 Task: Create a schedule automation trigger every friday at 05:00 PM.
Action: Mouse moved to (1043, 305)
Screenshot: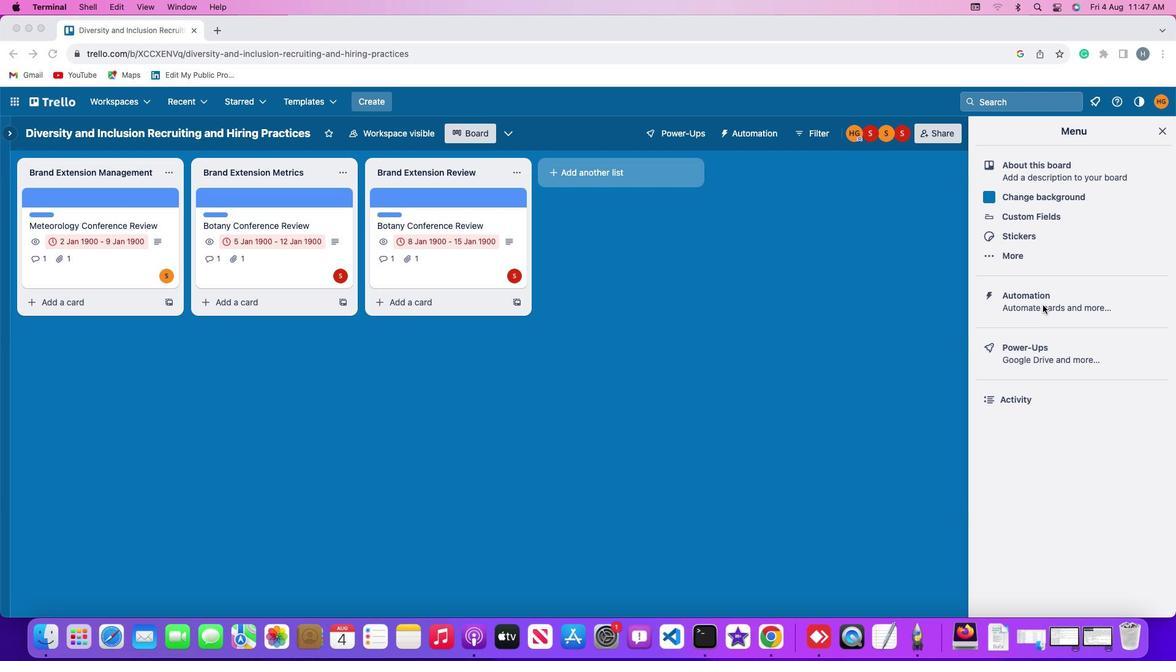 
Action: Mouse pressed left at (1043, 305)
Screenshot: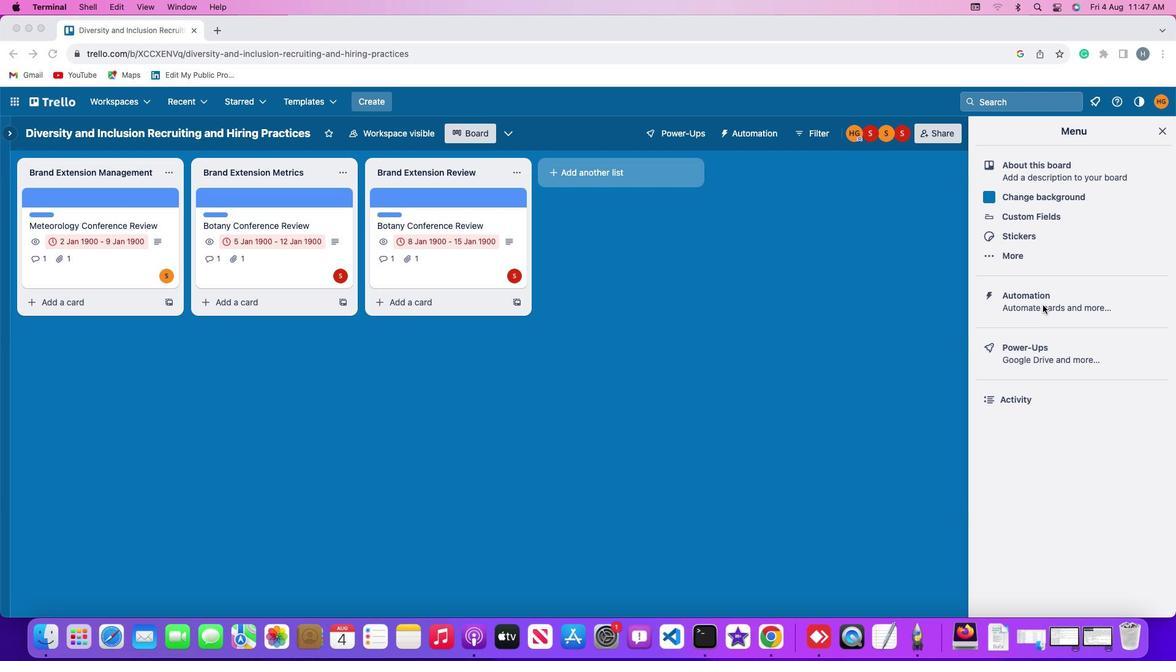 
Action: Mouse moved to (1047, 300)
Screenshot: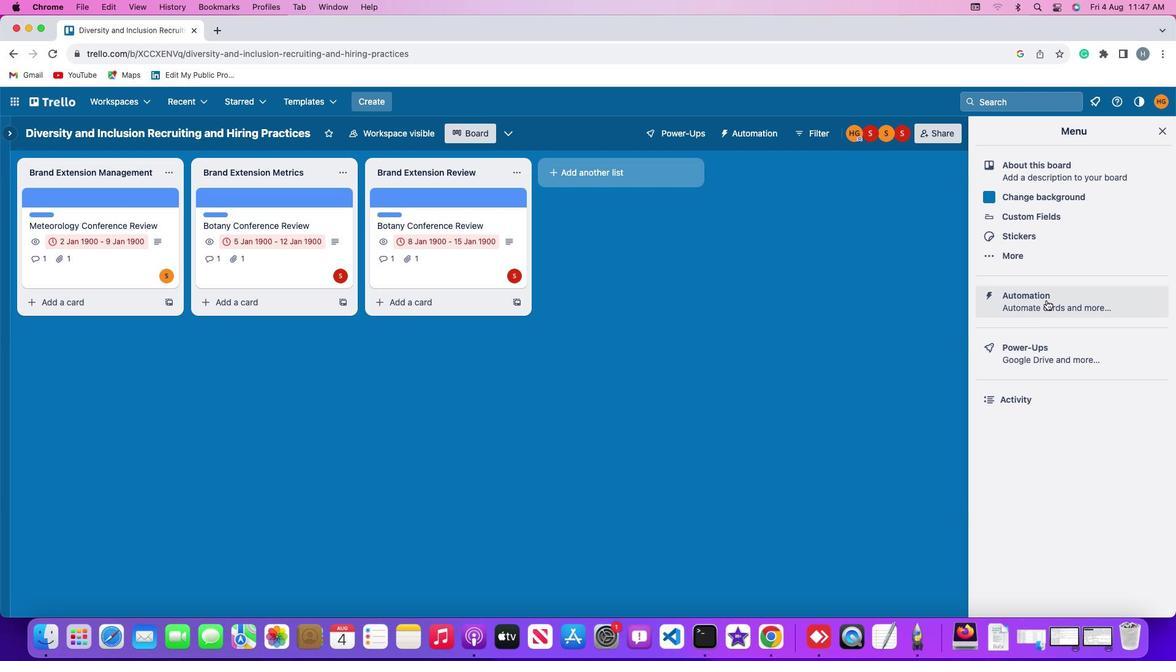 
Action: Mouse pressed left at (1047, 300)
Screenshot: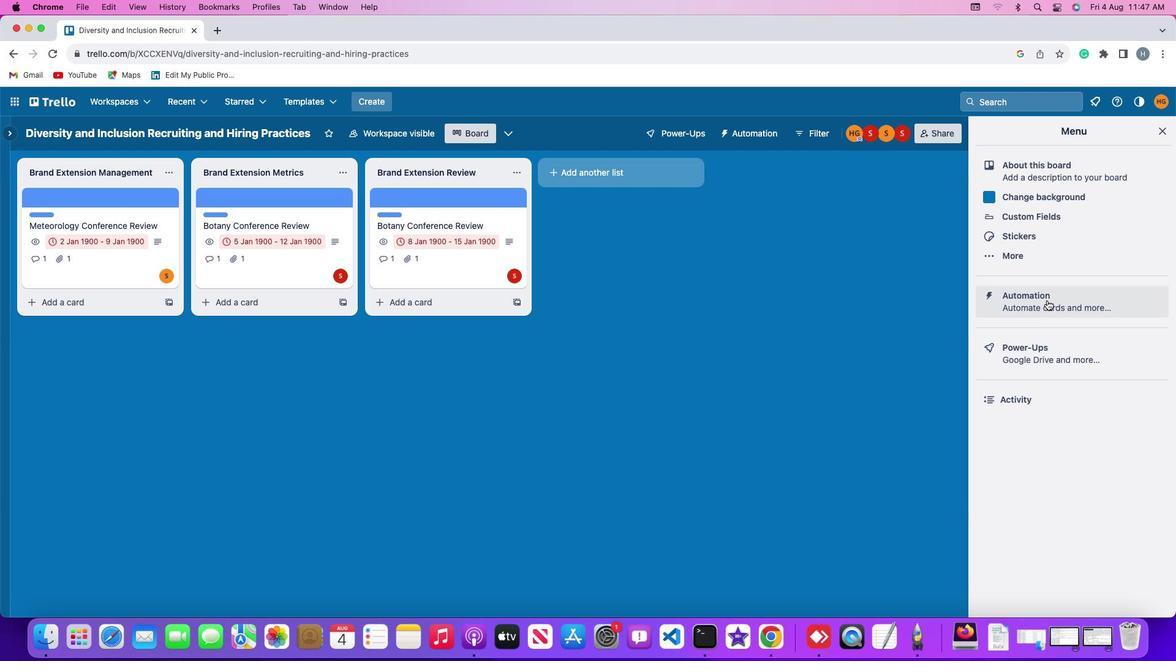 
Action: Mouse moved to (79, 260)
Screenshot: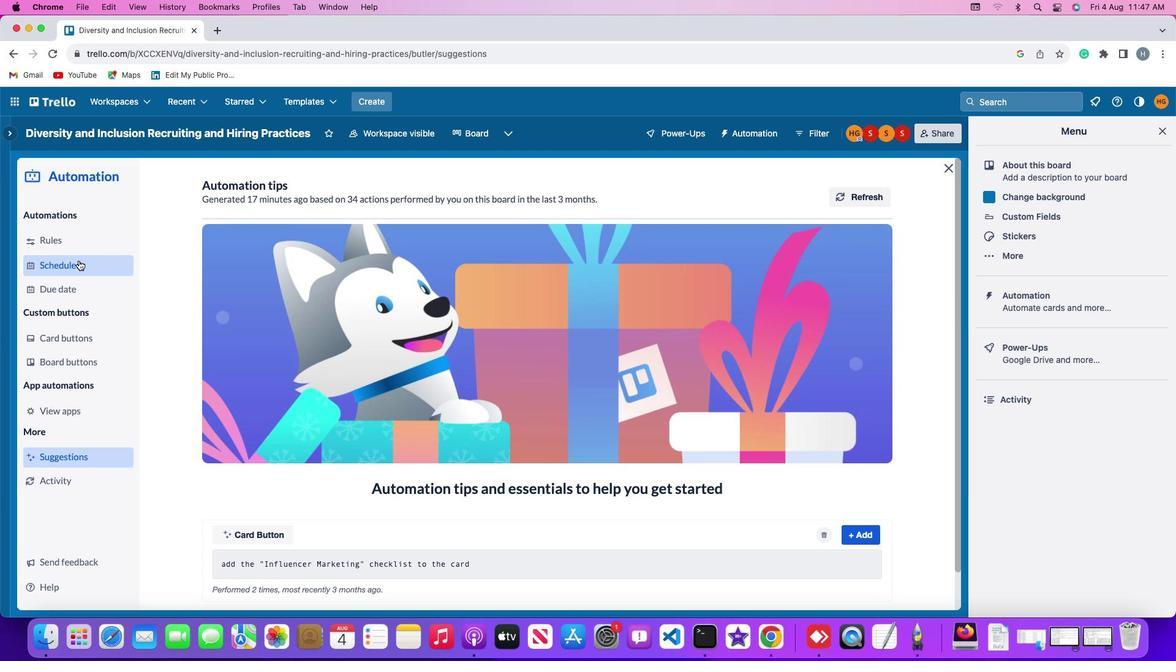 
Action: Mouse pressed left at (79, 260)
Screenshot: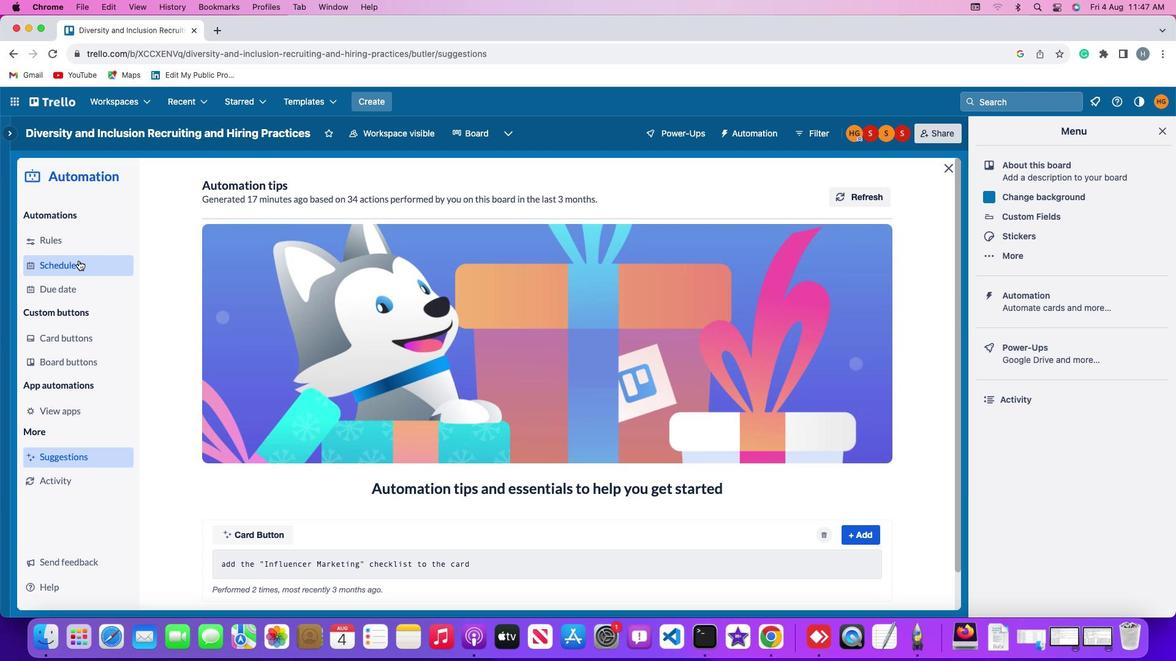 
Action: Mouse moved to (819, 186)
Screenshot: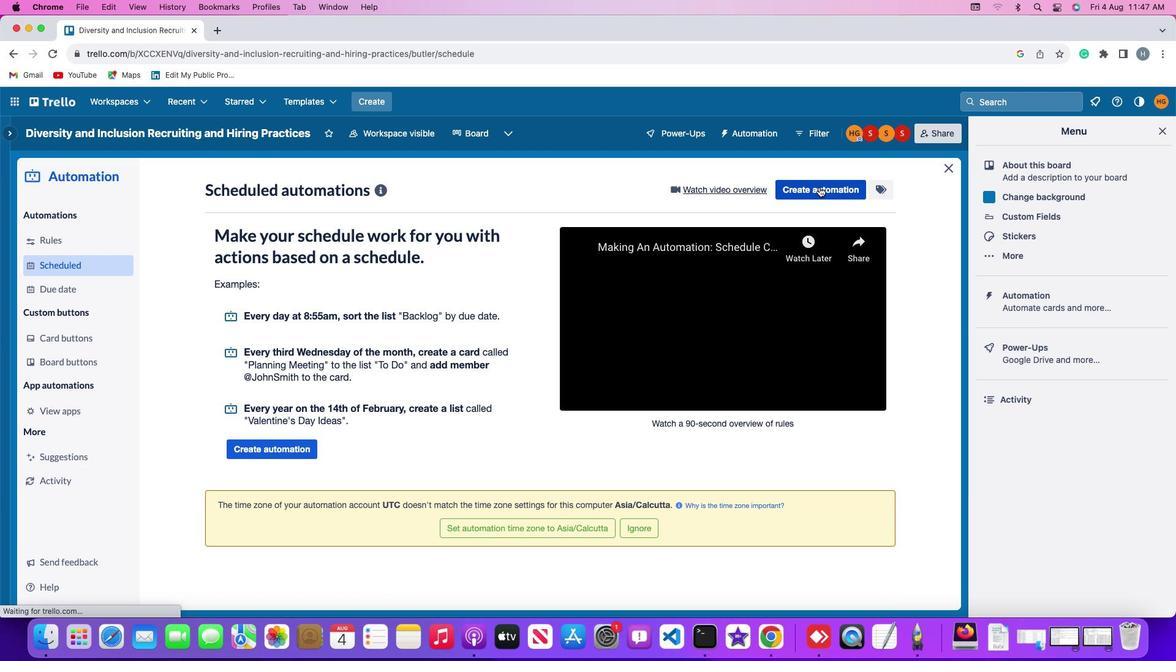 
Action: Mouse pressed left at (819, 186)
Screenshot: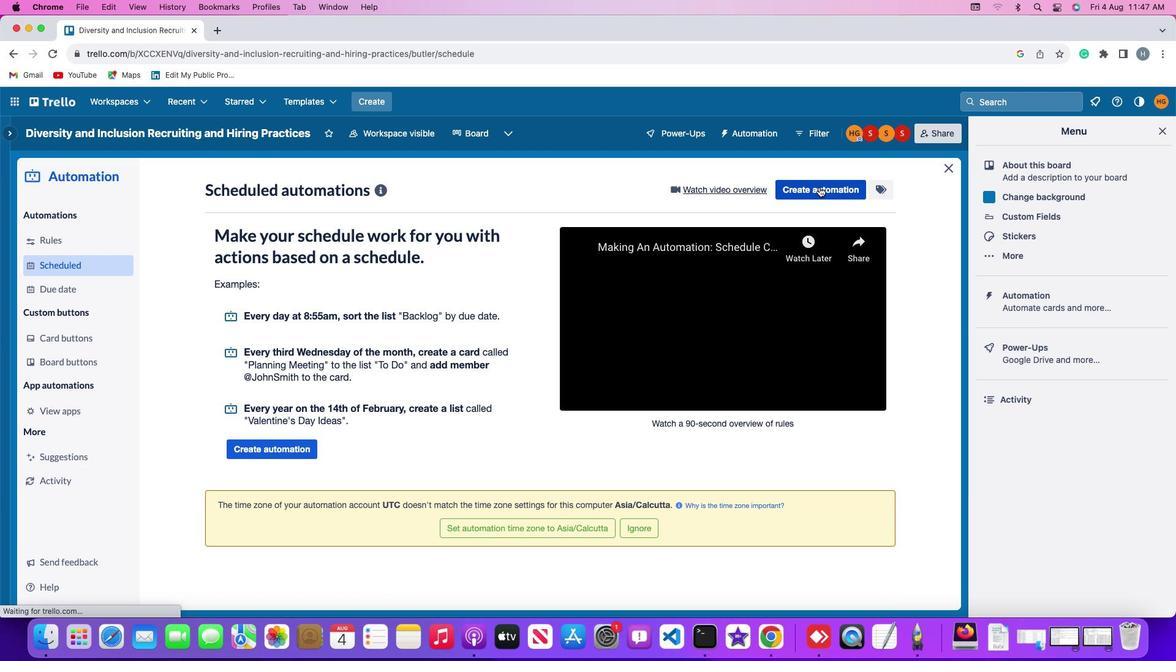 
Action: Mouse moved to (640, 307)
Screenshot: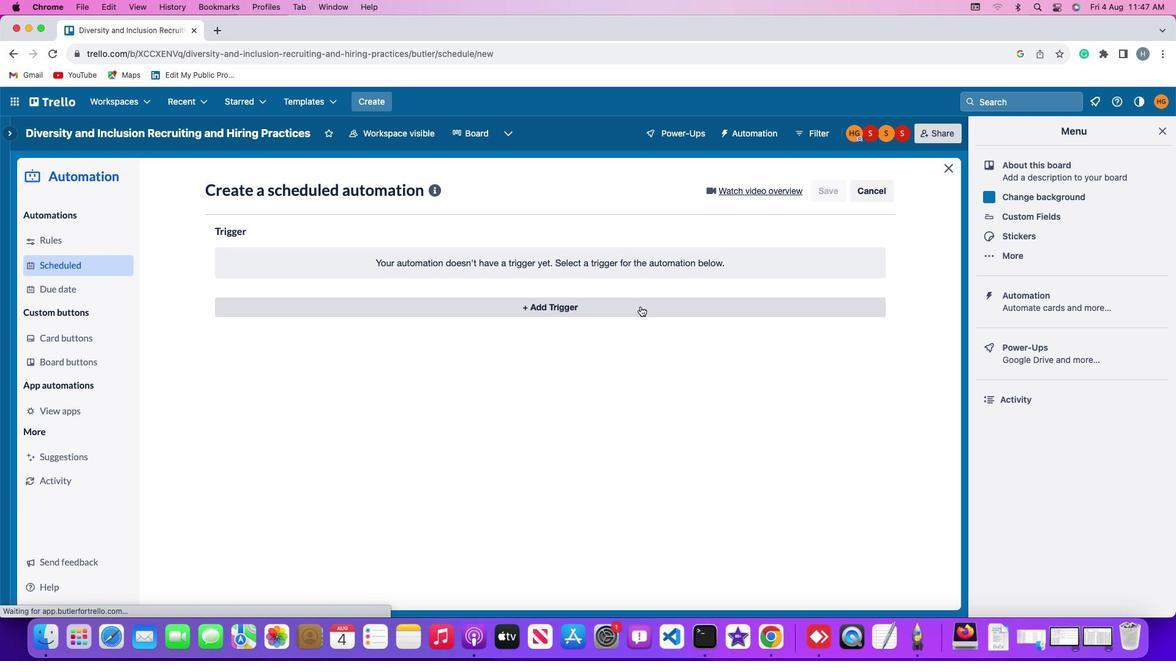 
Action: Mouse pressed left at (640, 307)
Screenshot: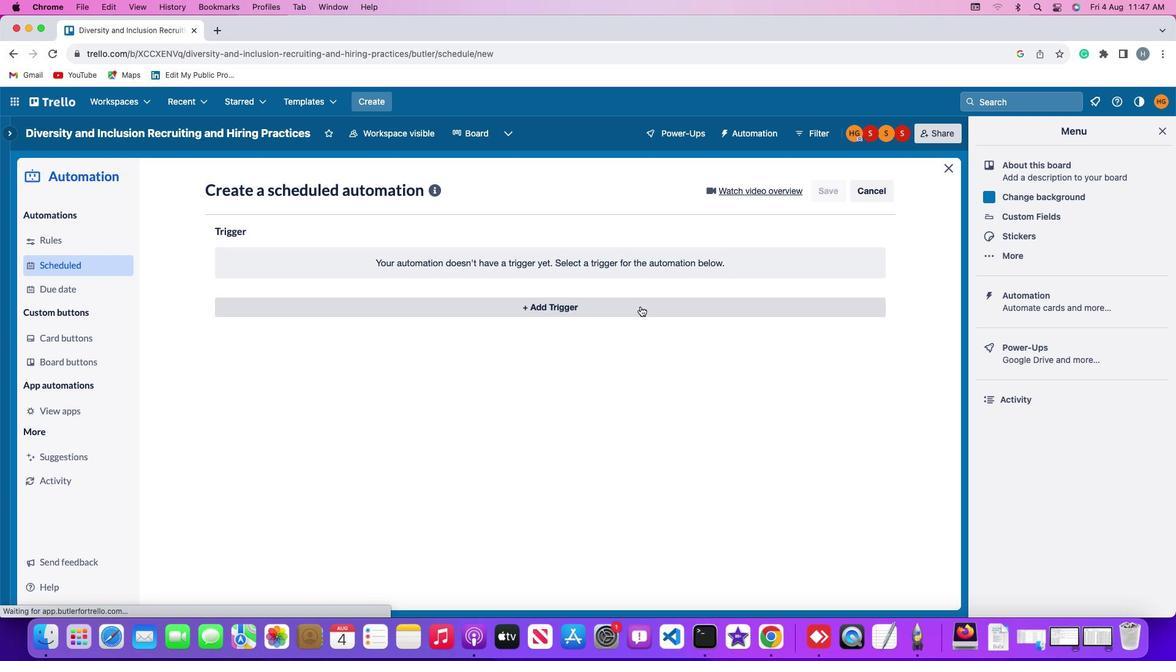 
Action: Mouse moved to (270, 395)
Screenshot: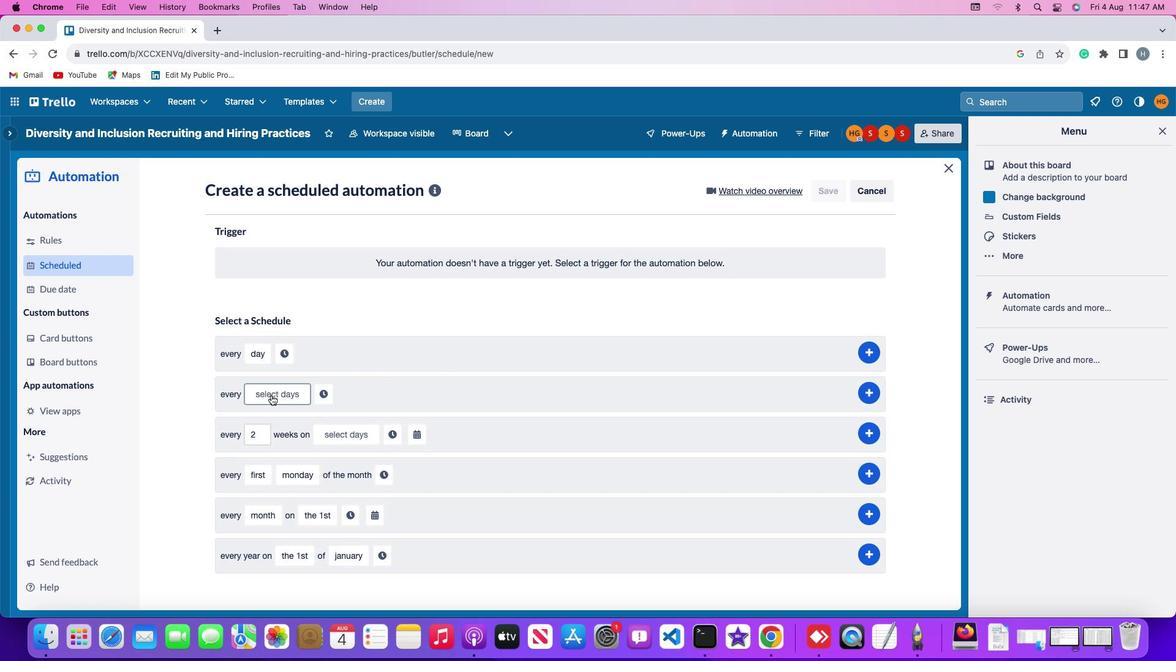 
Action: Mouse pressed left at (270, 395)
Screenshot: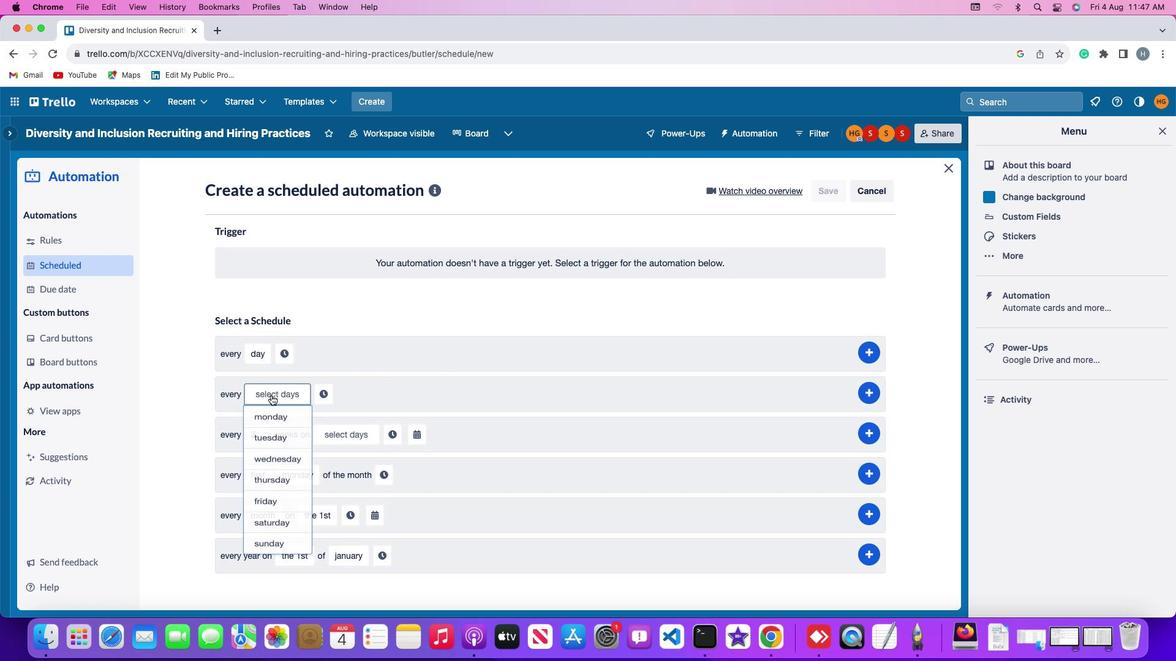 
Action: Mouse moved to (280, 512)
Screenshot: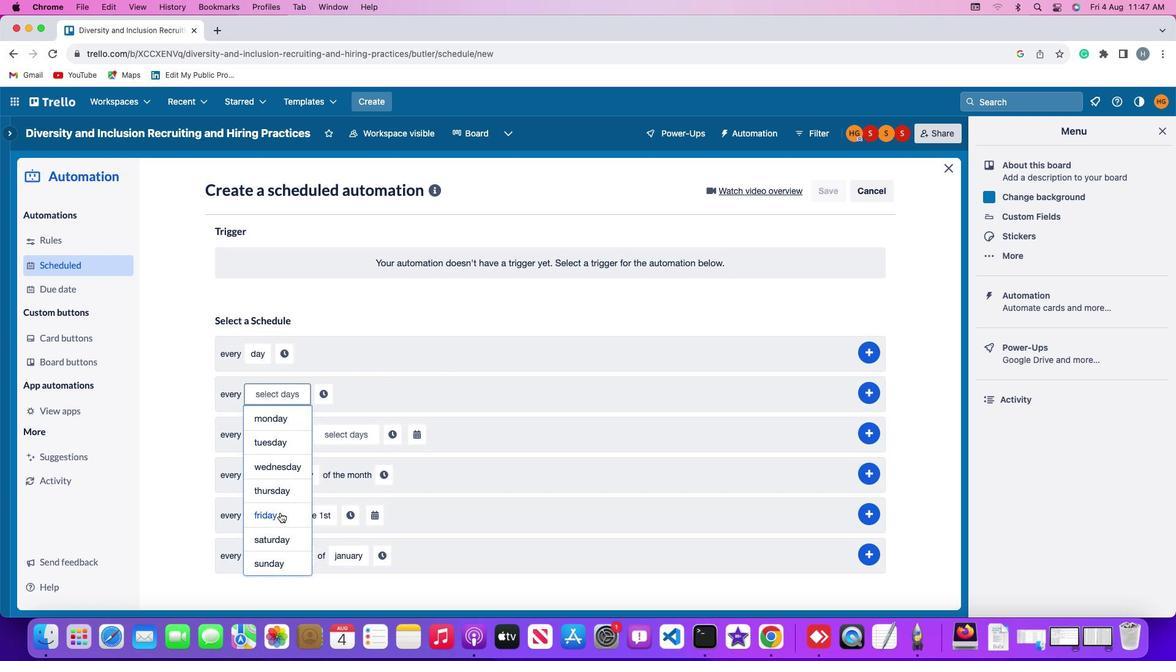 
Action: Mouse pressed left at (280, 512)
Screenshot: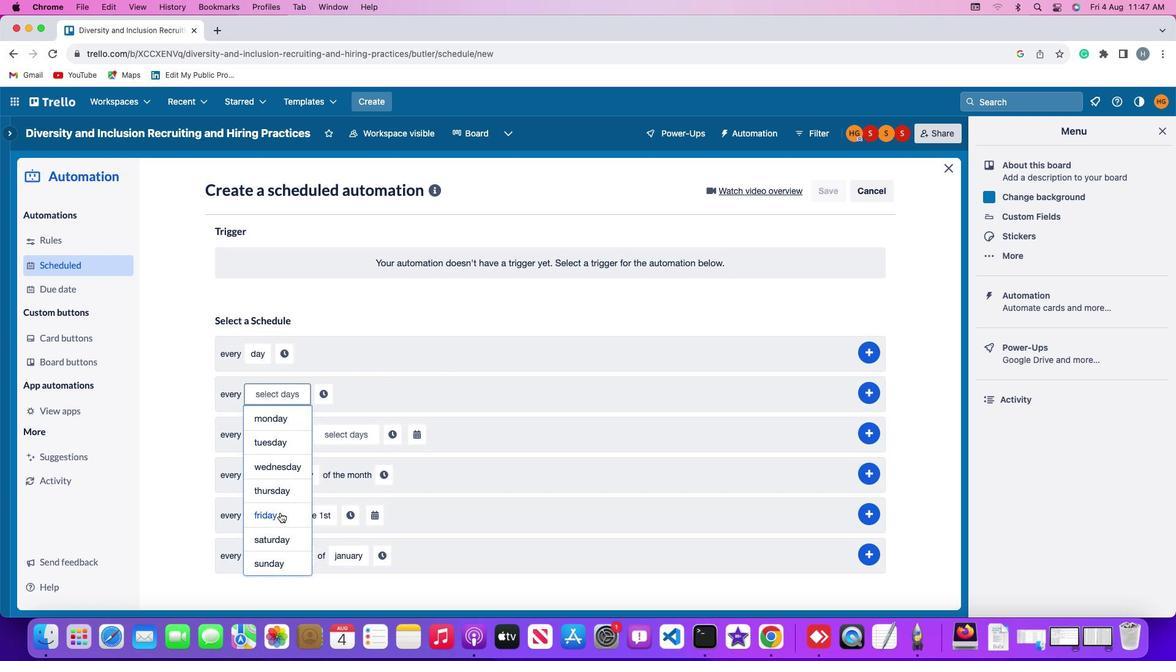 
Action: Mouse moved to (321, 390)
Screenshot: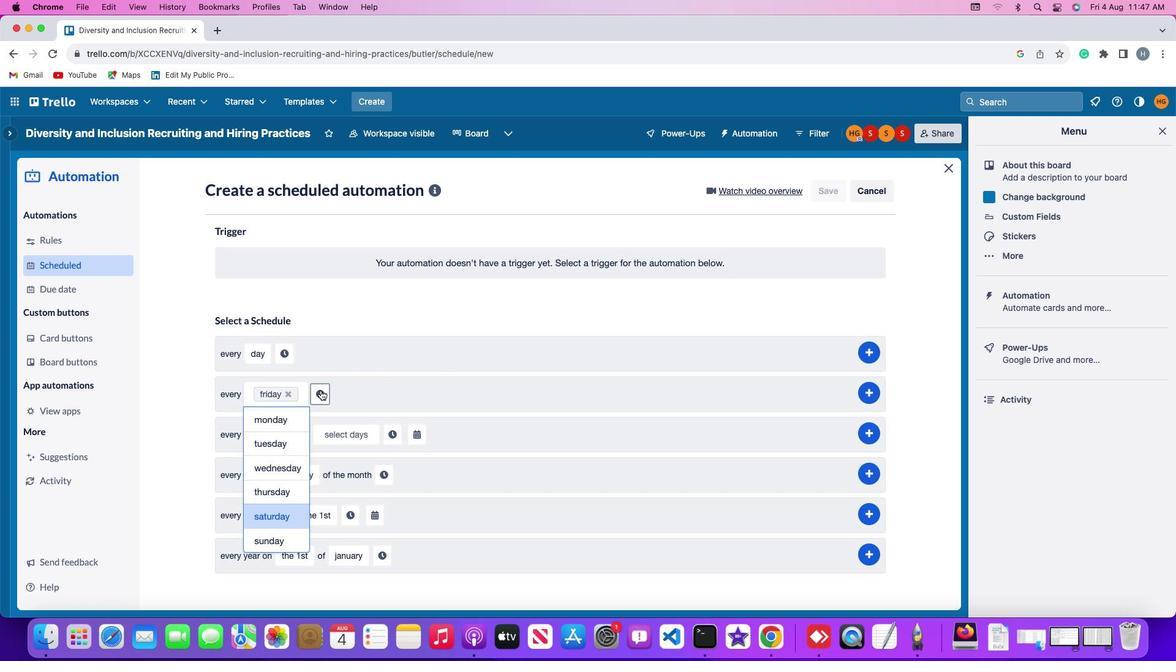 
Action: Mouse pressed left at (321, 390)
Screenshot: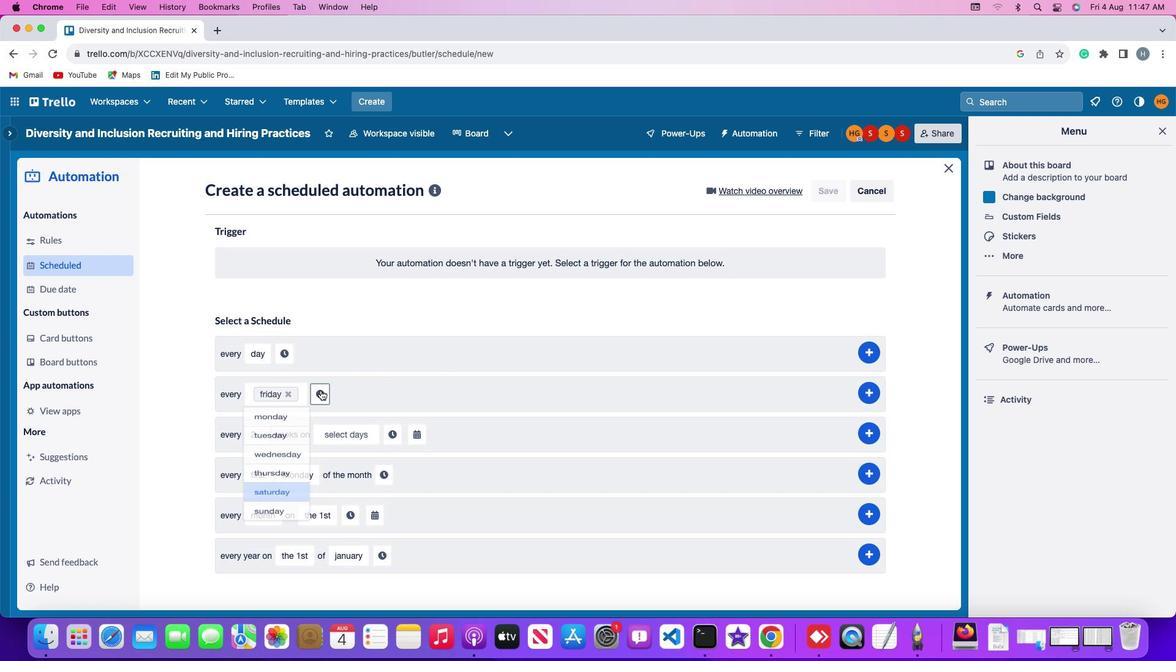 
Action: Mouse moved to (349, 392)
Screenshot: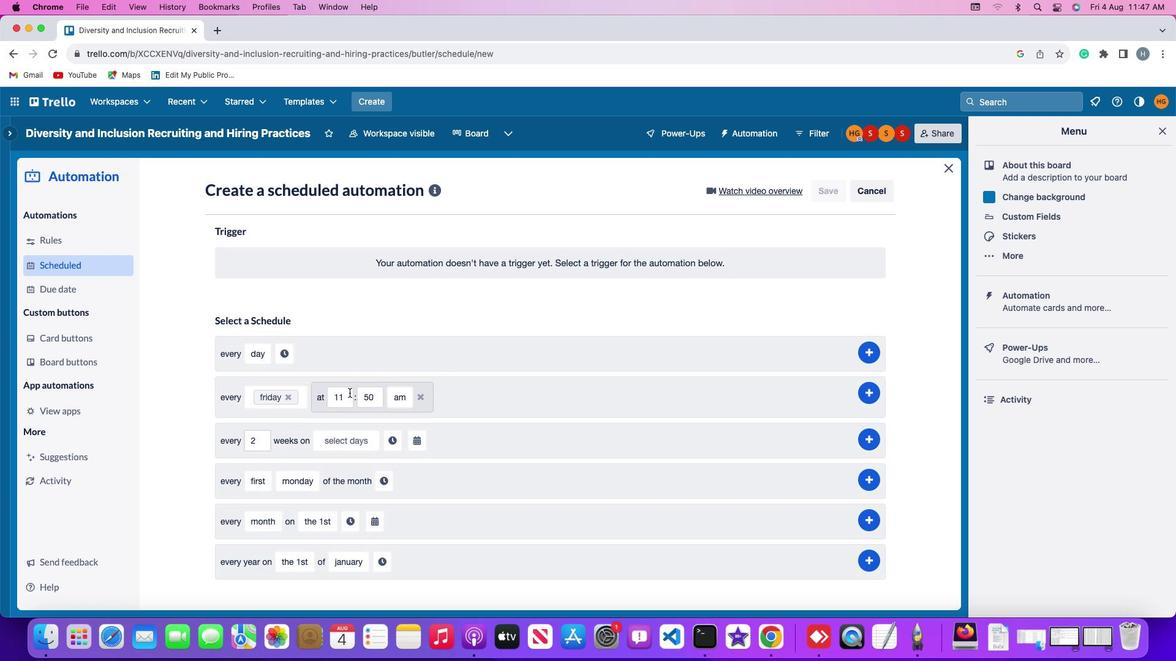 
Action: Mouse pressed left at (349, 392)
Screenshot: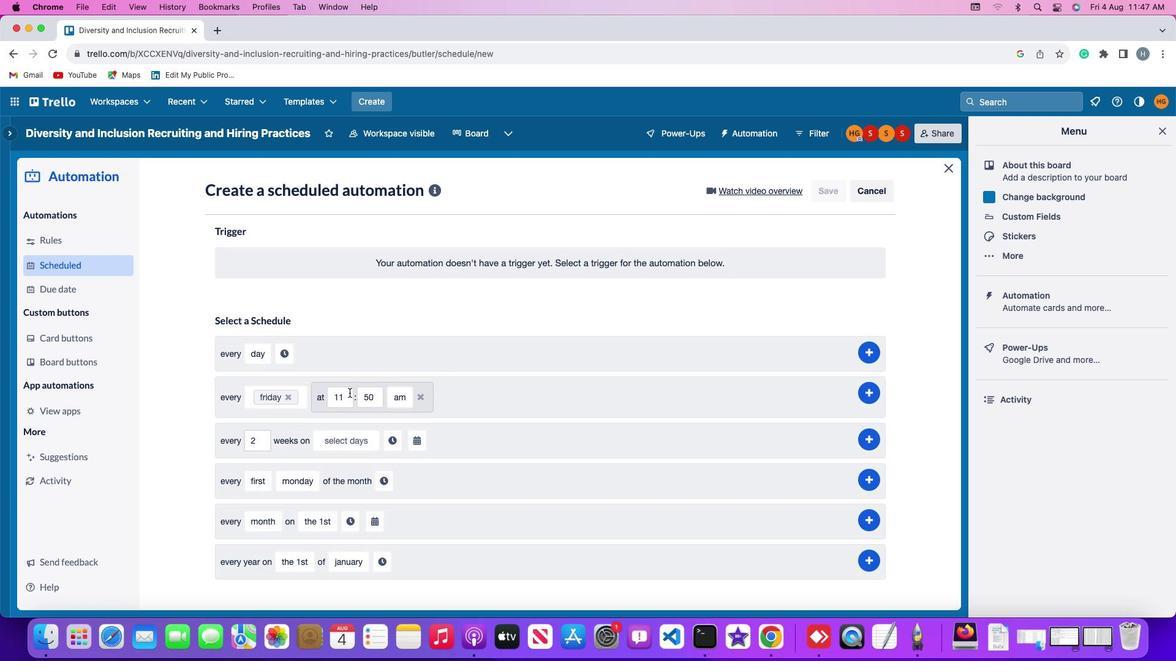 
Action: Key pressed Key.backspaceKey.backspace'5'
Screenshot: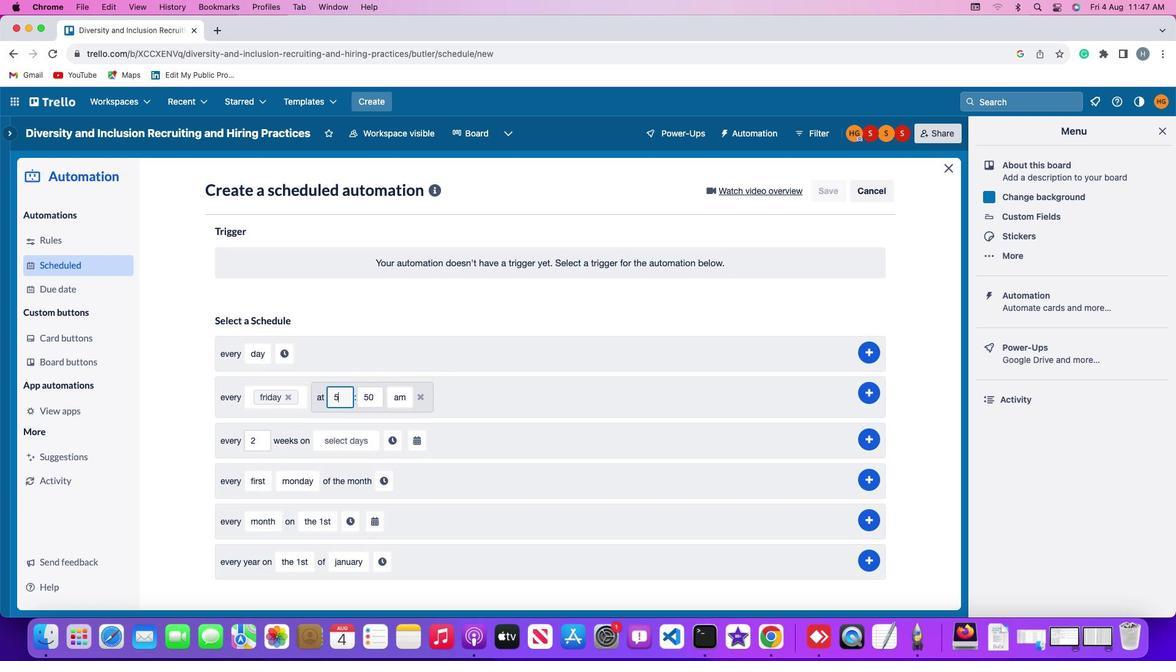 
Action: Mouse moved to (378, 397)
Screenshot: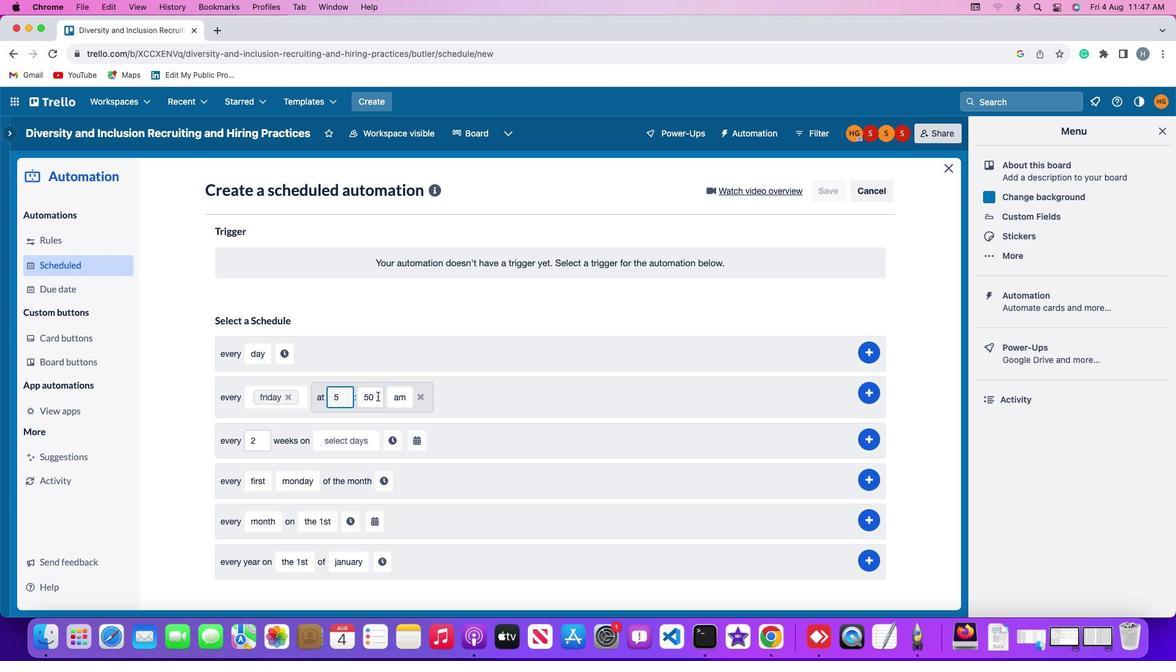 
Action: Mouse pressed left at (378, 397)
Screenshot: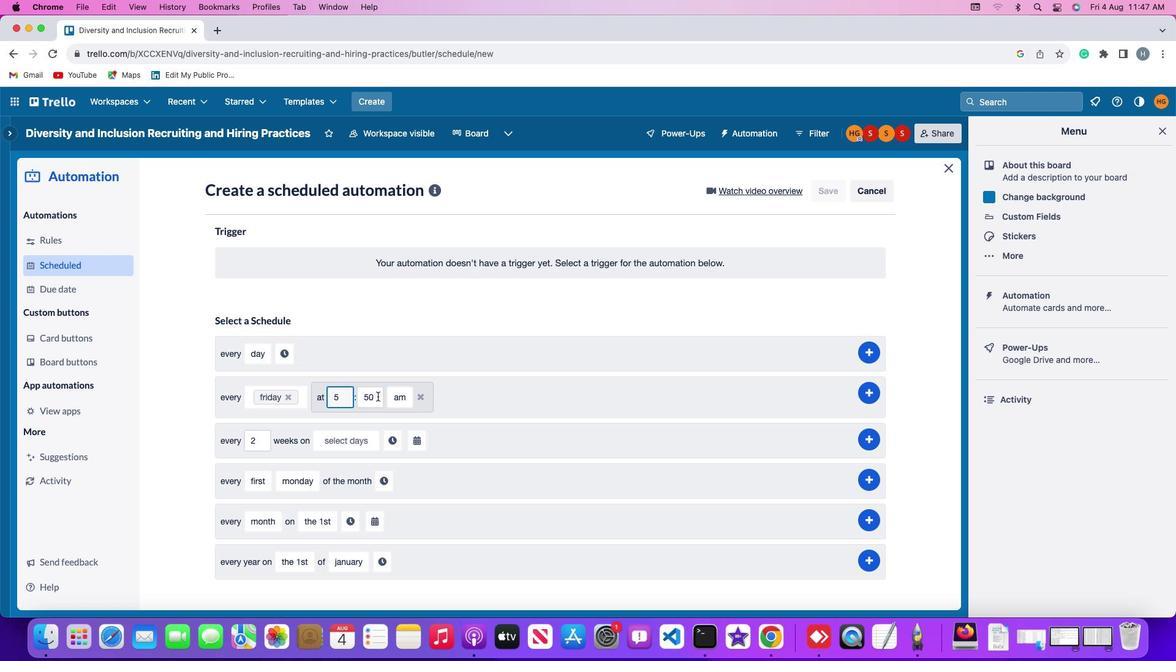 
Action: Key pressed Key.backspaceKey.backspace'0''0'
Screenshot: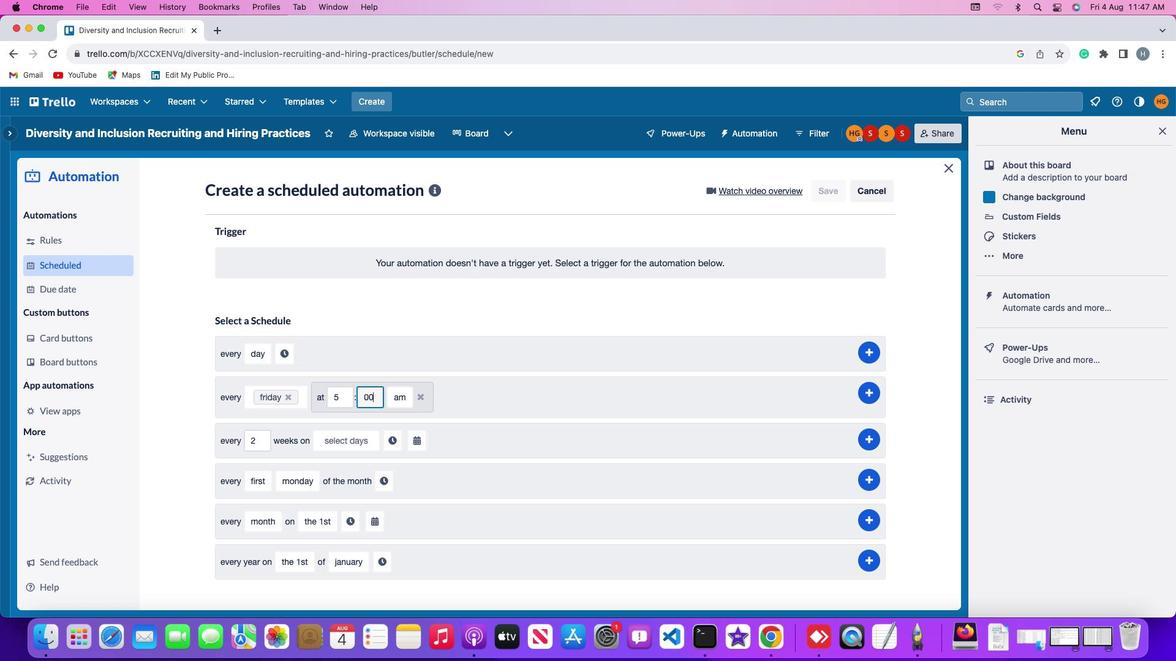 
Action: Mouse moved to (395, 398)
Screenshot: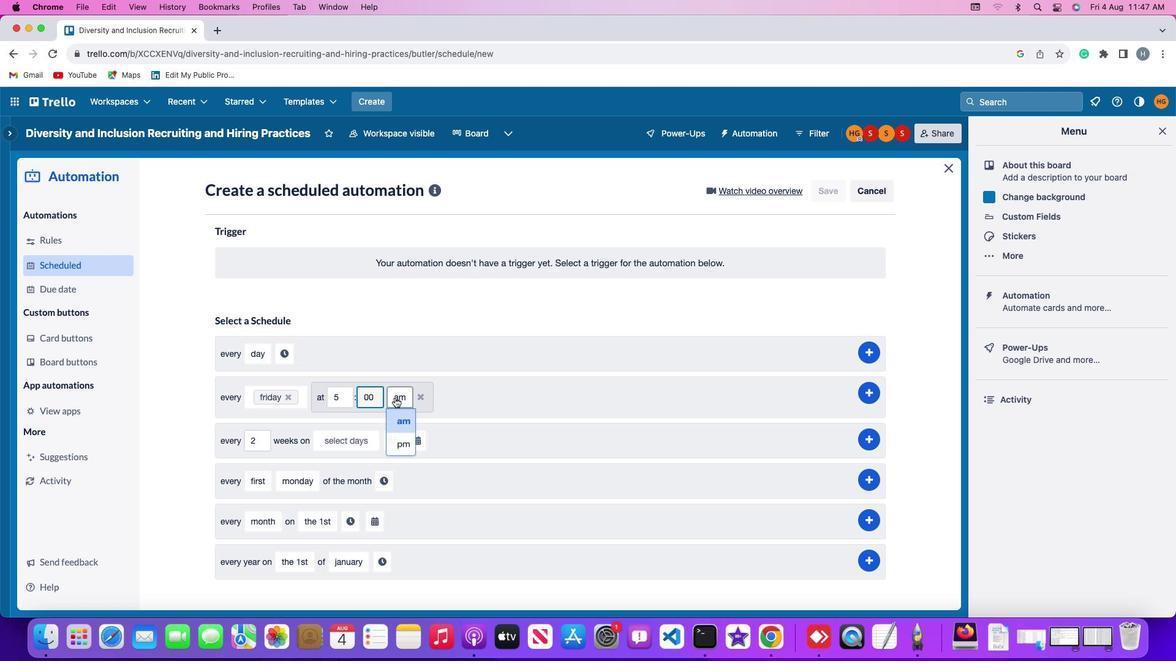 
Action: Mouse pressed left at (395, 398)
Screenshot: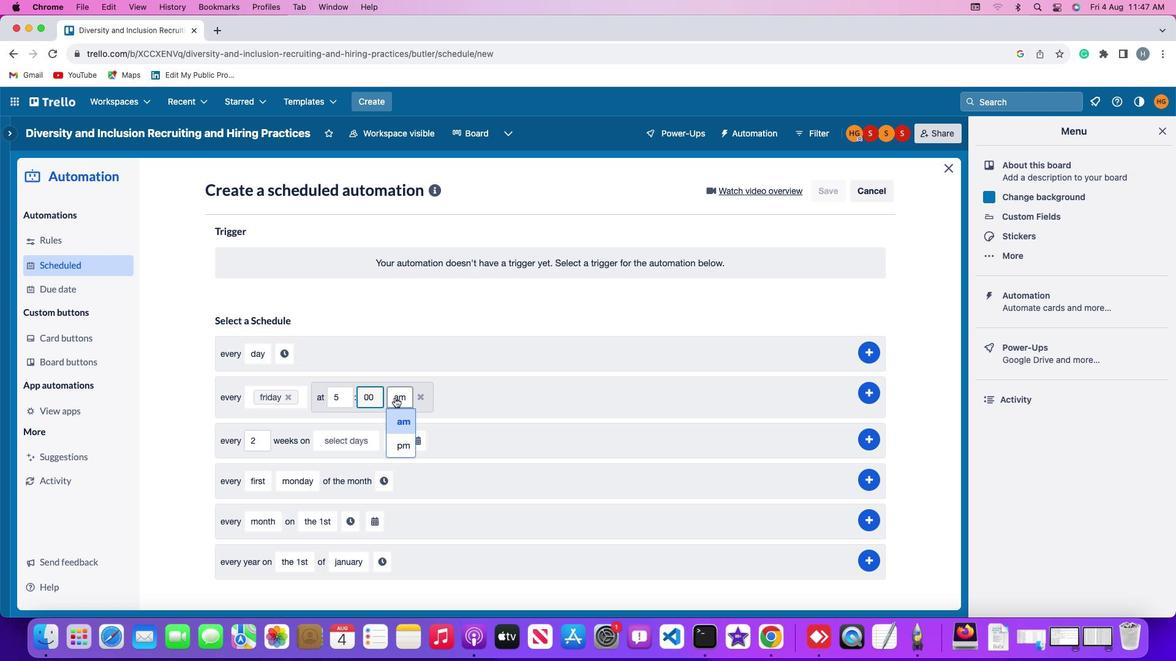 
Action: Mouse moved to (401, 444)
Screenshot: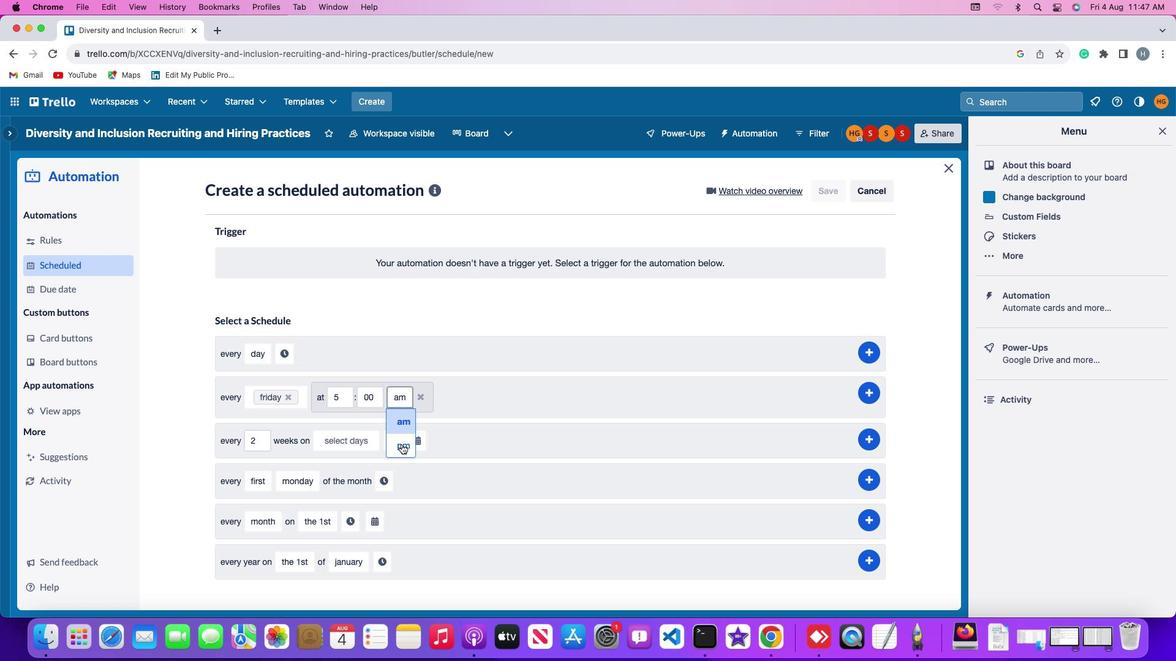 
Action: Mouse pressed left at (401, 444)
Screenshot: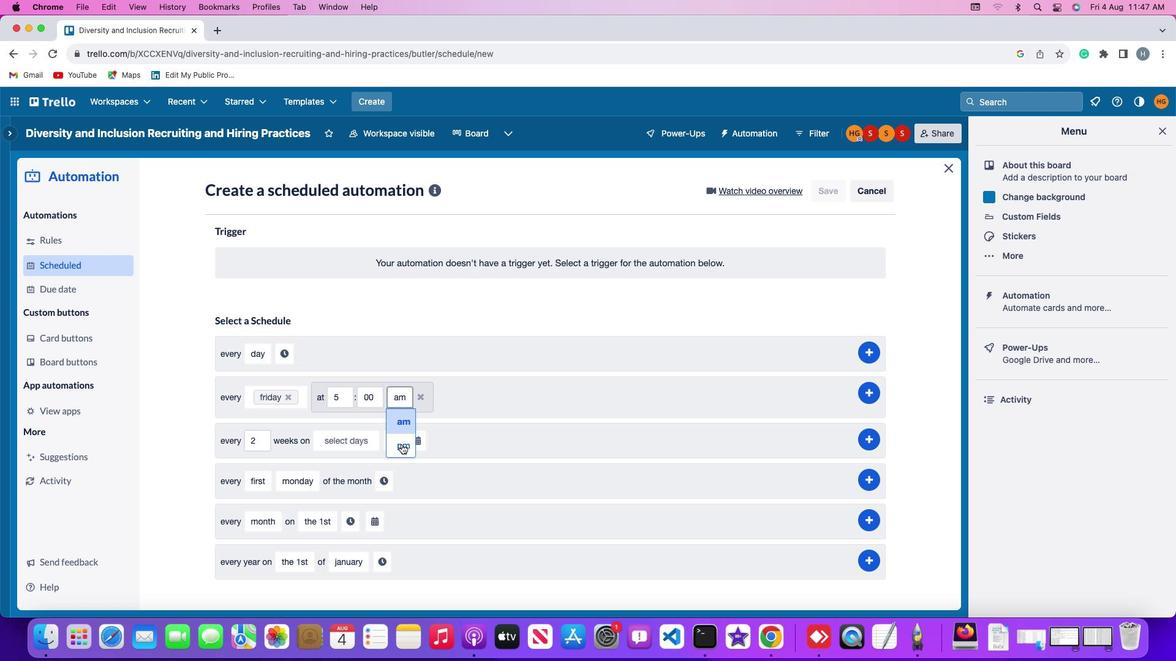 
Action: Mouse moved to (875, 392)
Screenshot: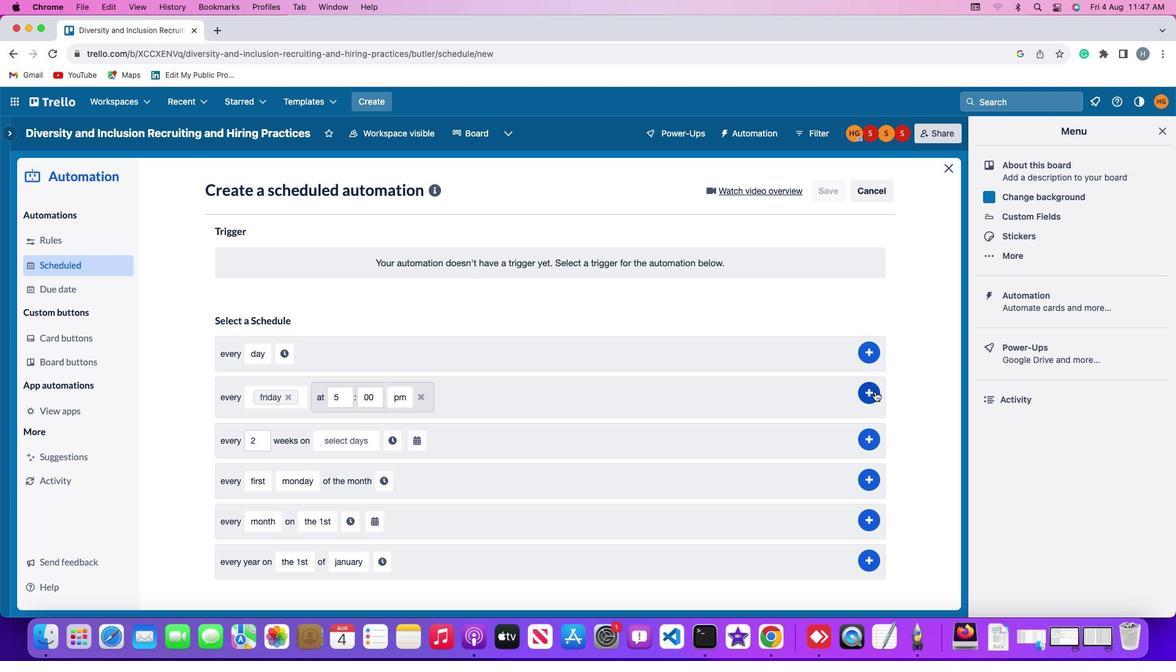 
Action: Mouse pressed left at (875, 392)
Screenshot: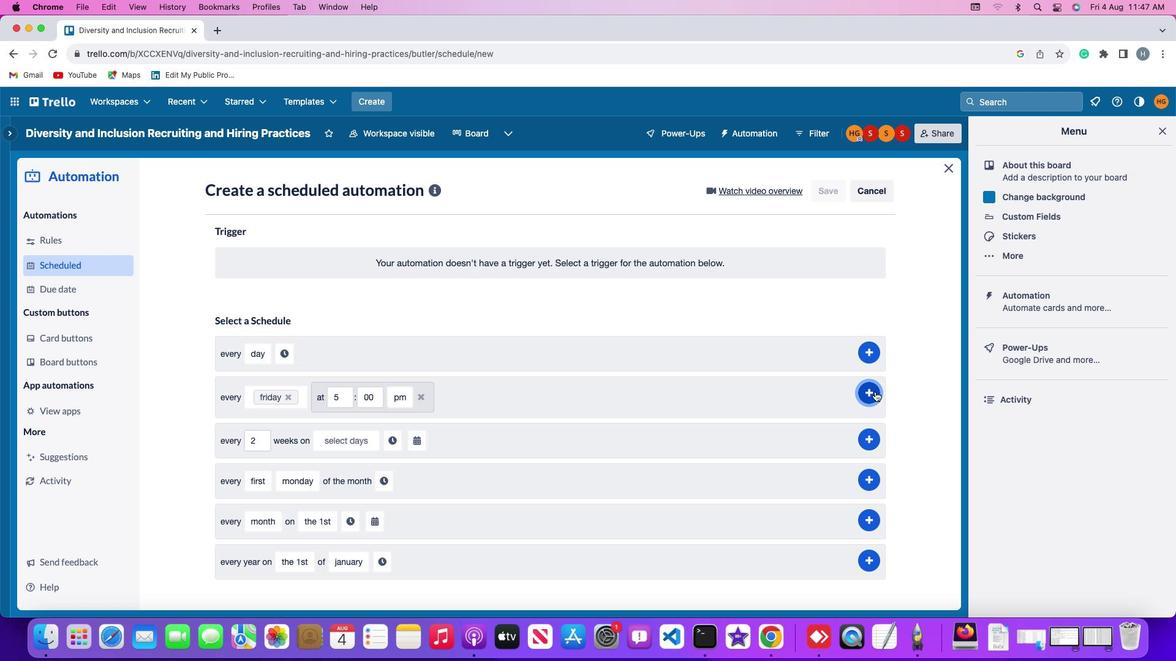 
Action: Mouse moved to (823, 343)
Screenshot: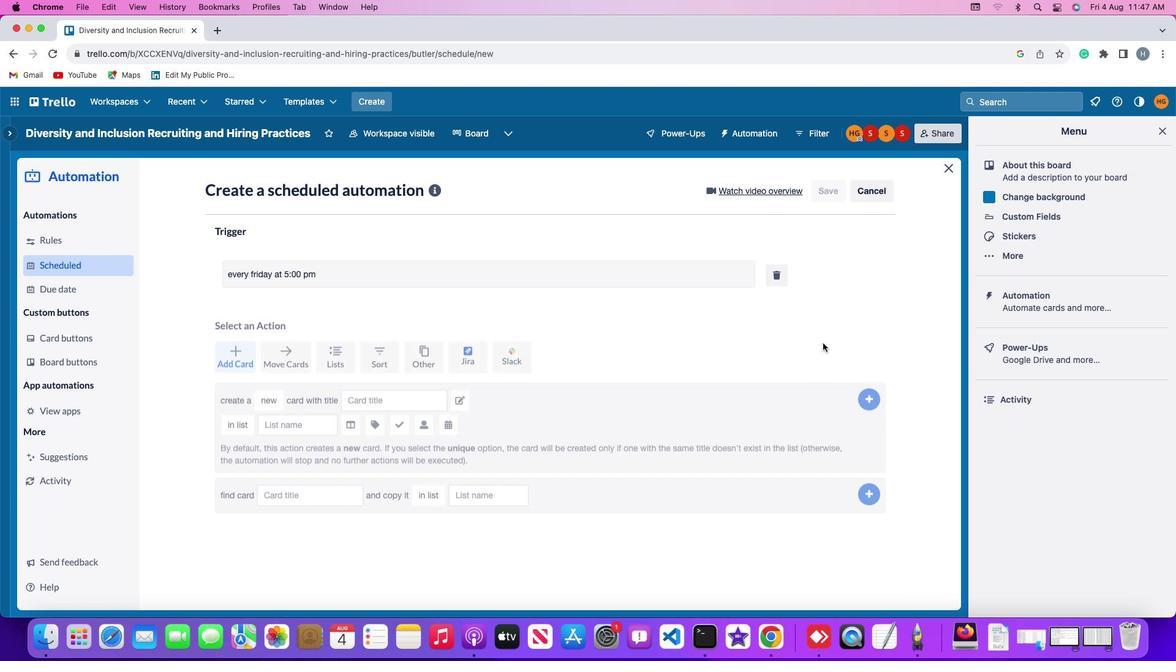 
